 Task: Change the theme color of your profile to Light green.
Action: Mouse moved to (1122, 31)
Screenshot: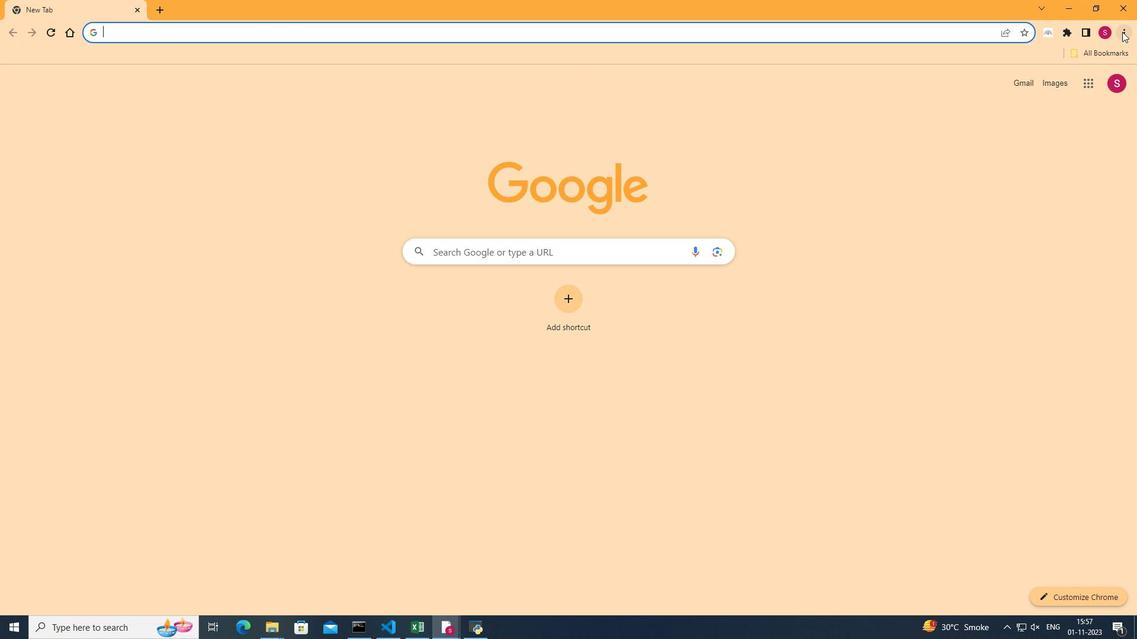 
Action: Mouse pressed left at (1122, 31)
Screenshot: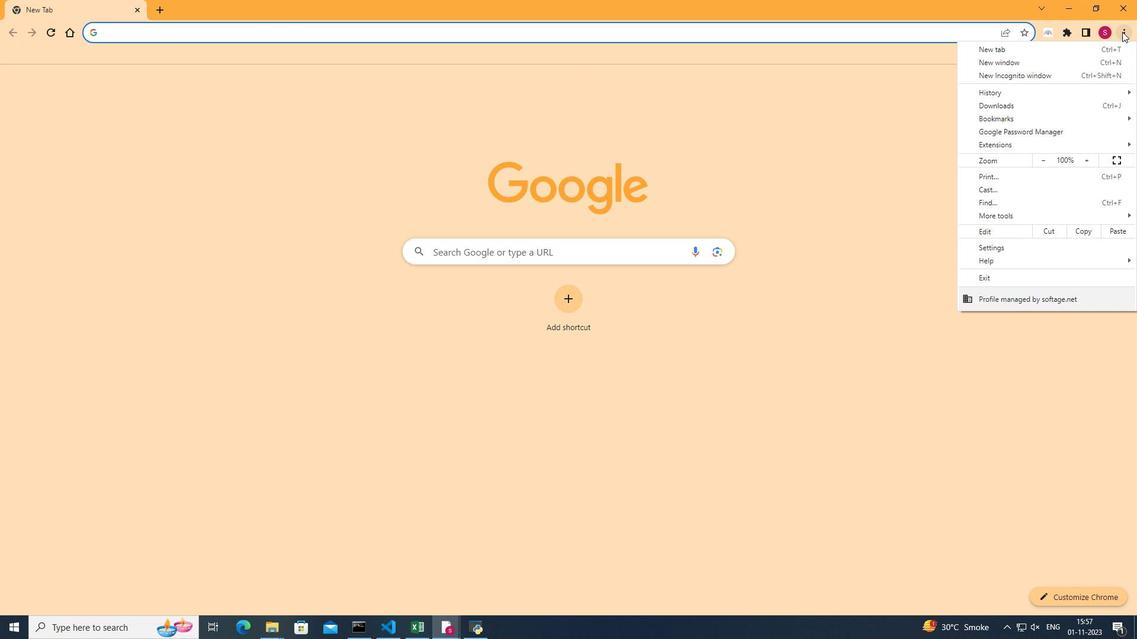
Action: Mouse moved to (990, 241)
Screenshot: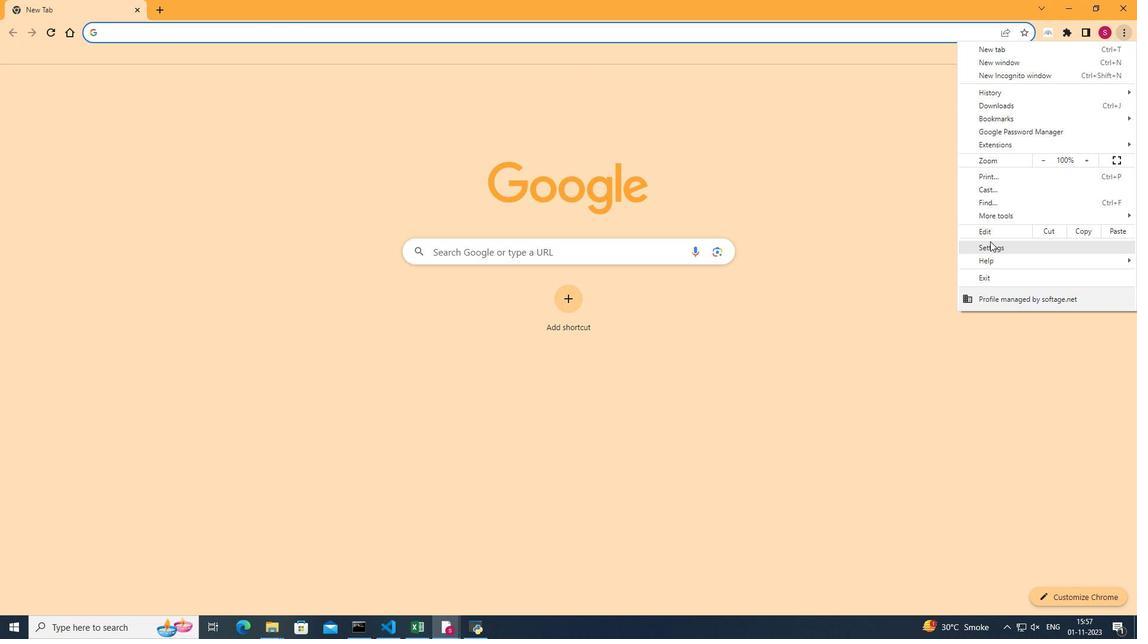 
Action: Mouse pressed left at (990, 241)
Screenshot: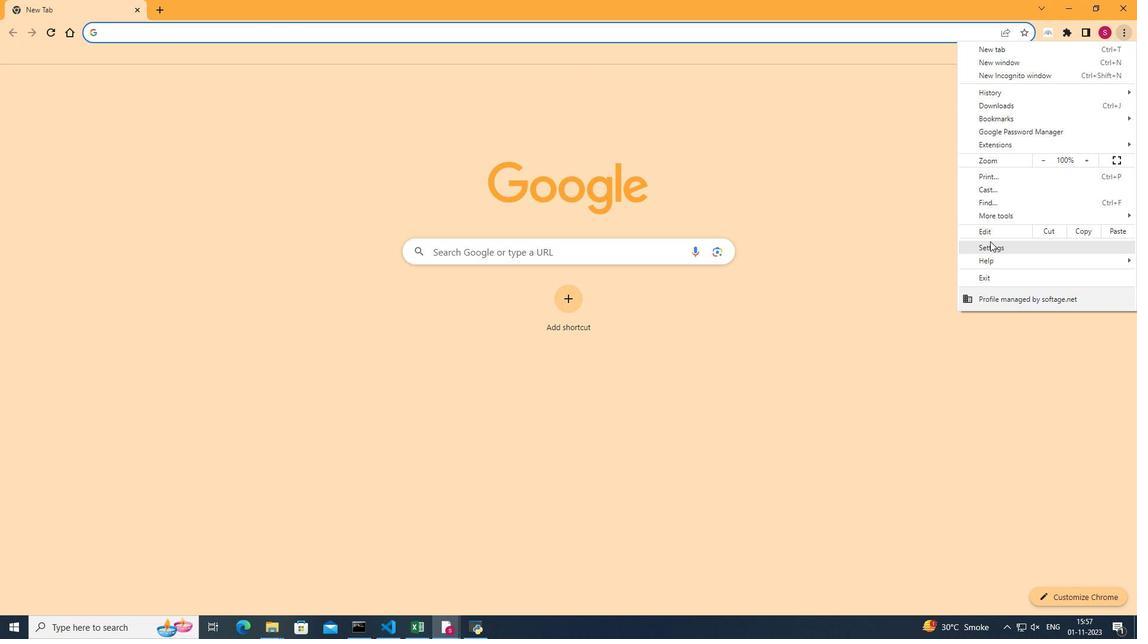 
Action: Mouse moved to (684, 271)
Screenshot: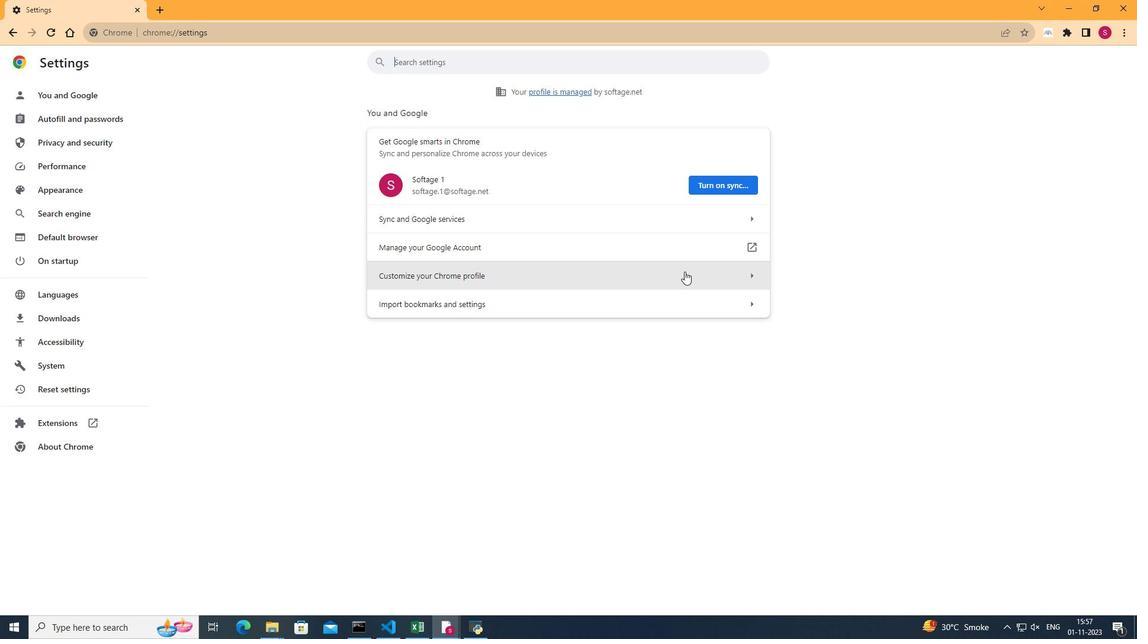 
Action: Mouse pressed left at (684, 271)
Screenshot: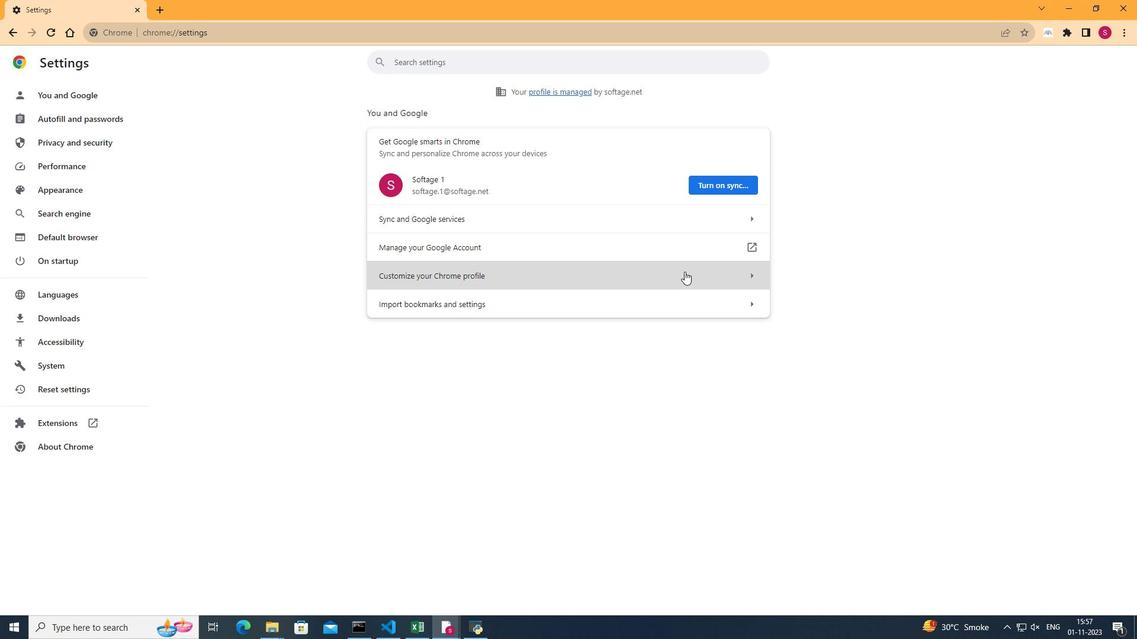 
Action: Mouse moved to (539, 340)
Screenshot: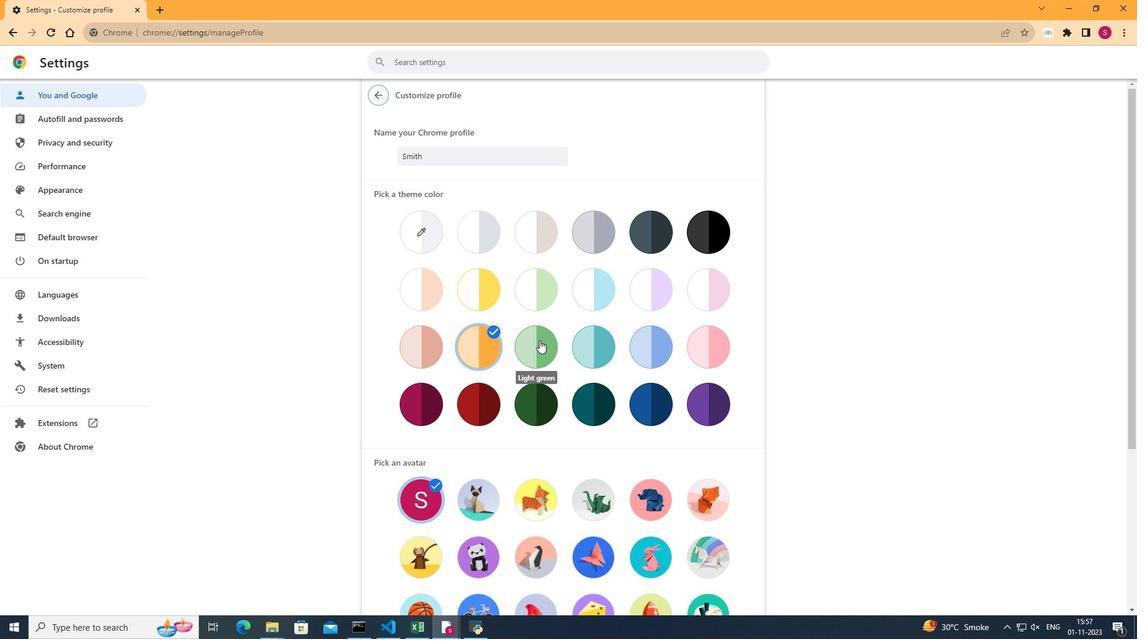 
Action: Mouse pressed left at (539, 340)
Screenshot: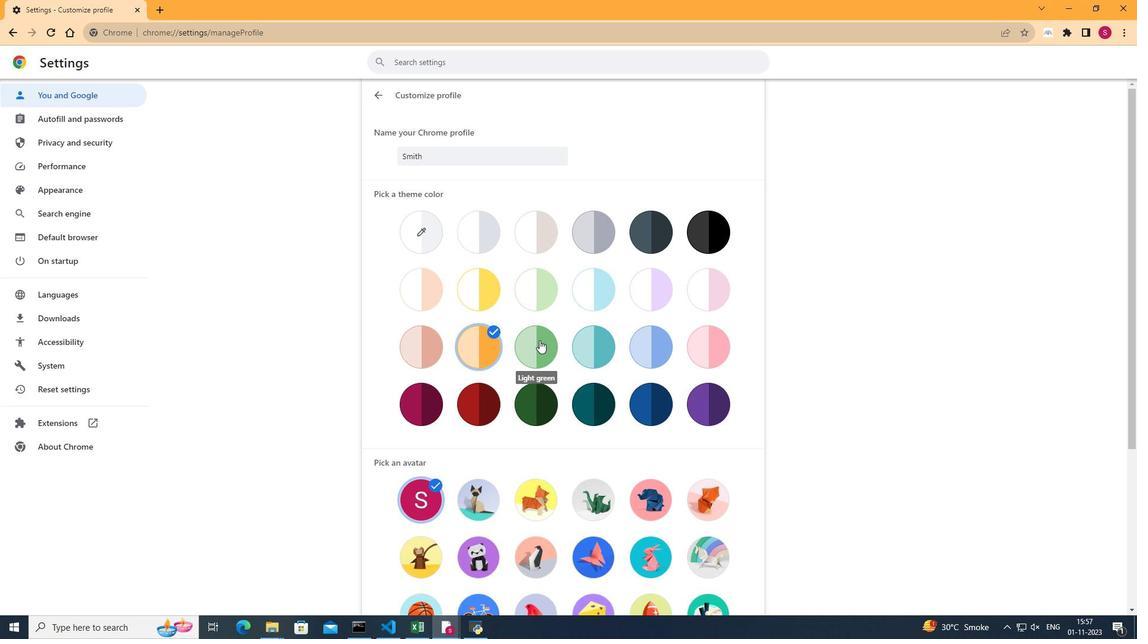
Action: Mouse moved to (539, 340)
Screenshot: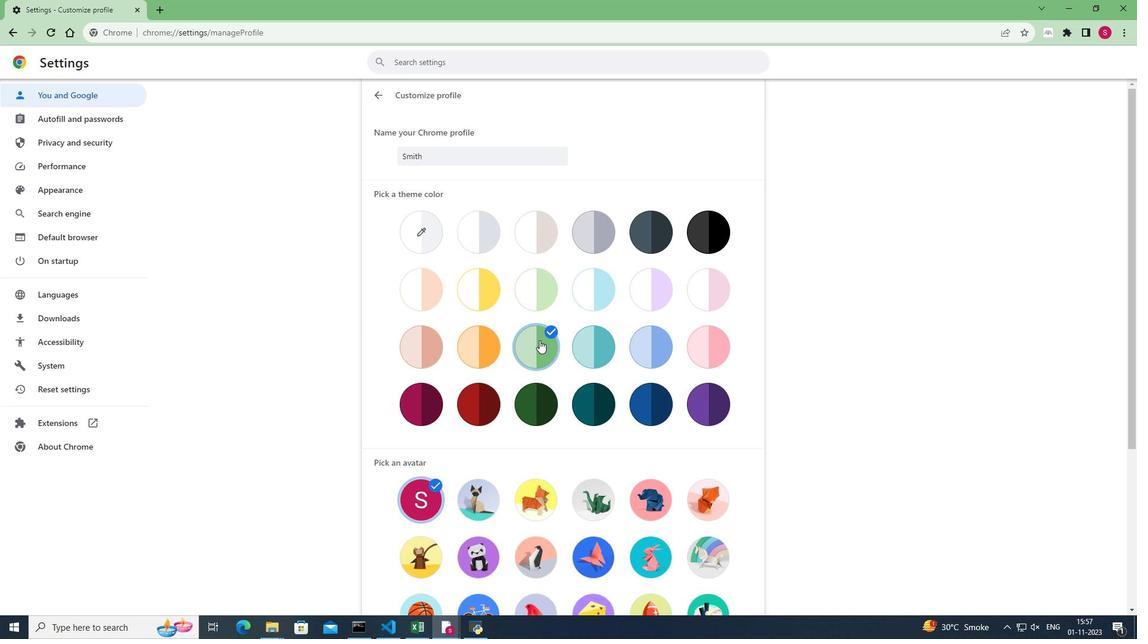
